 Task: Set the Layer A modulation for the ISDB-T reception parameter to 16-VSB.
Action: Mouse moved to (91, 11)
Screenshot: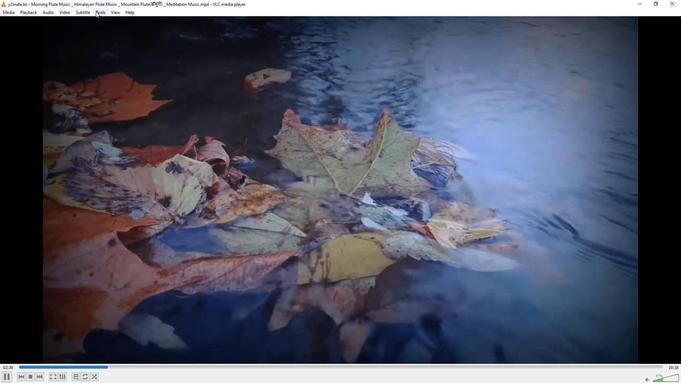 
Action: Mouse pressed left at (91, 11)
Screenshot: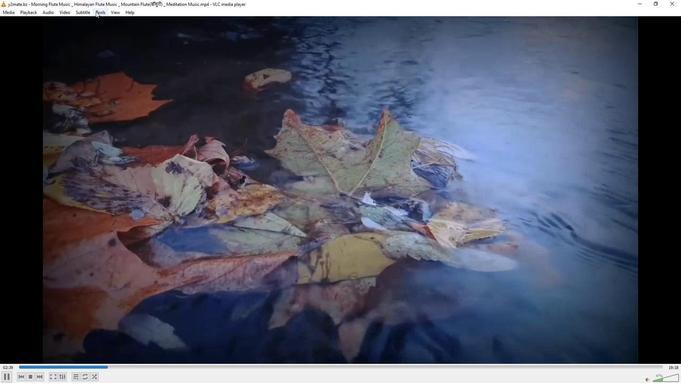 
Action: Mouse moved to (101, 96)
Screenshot: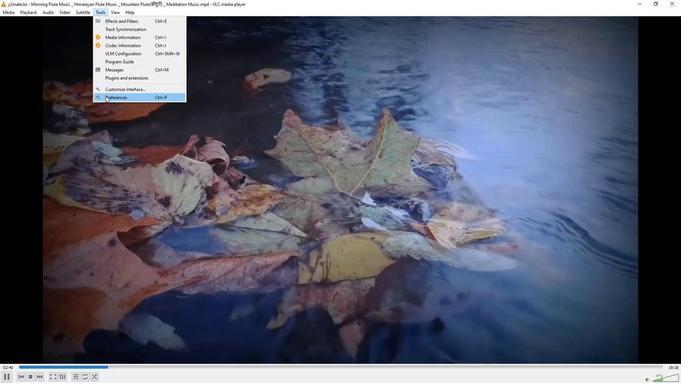 
Action: Mouse pressed left at (101, 96)
Screenshot: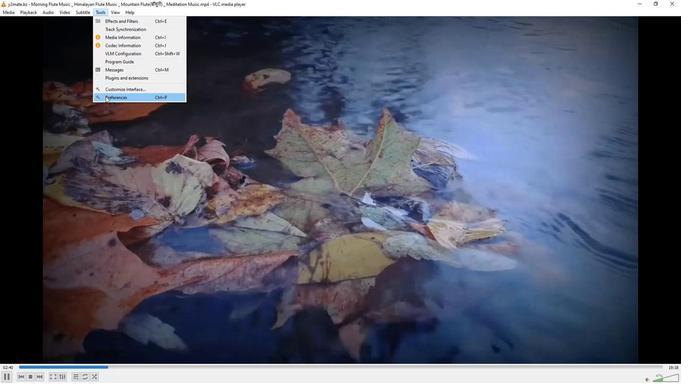 
Action: Mouse moved to (222, 316)
Screenshot: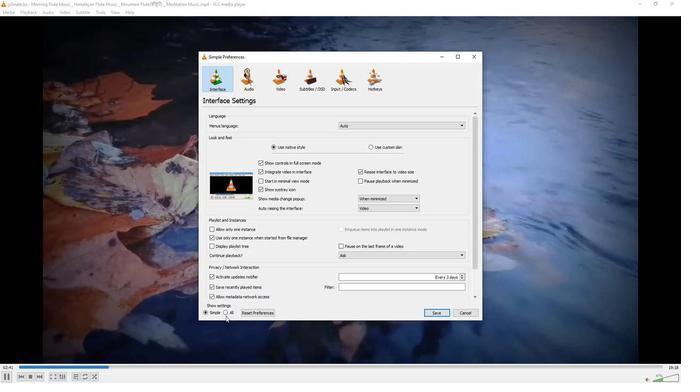 
Action: Mouse pressed left at (222, 316)
Screenshot: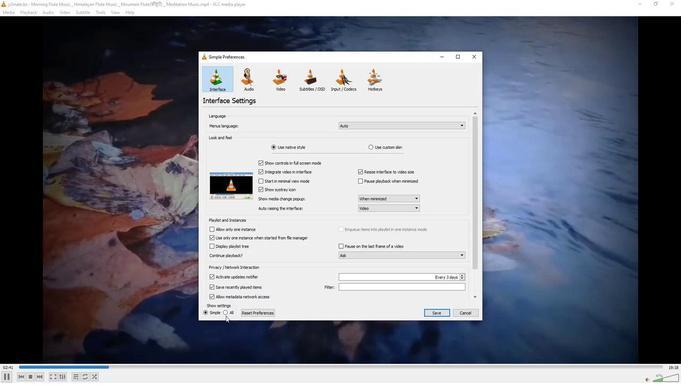 
Action: Mouse moved to (222, 316)
Screenshot: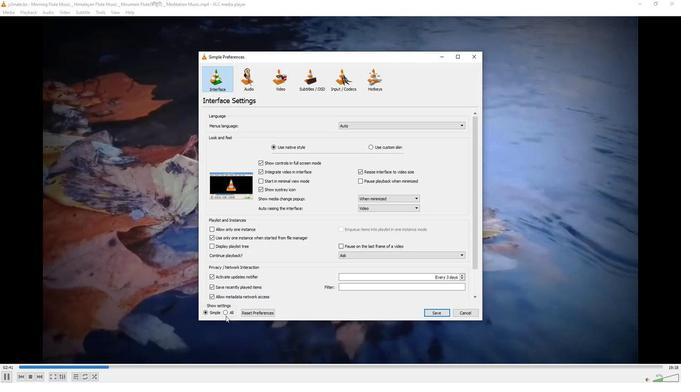 
Action: Mouse pressed left at (222, 316)
Screenshot: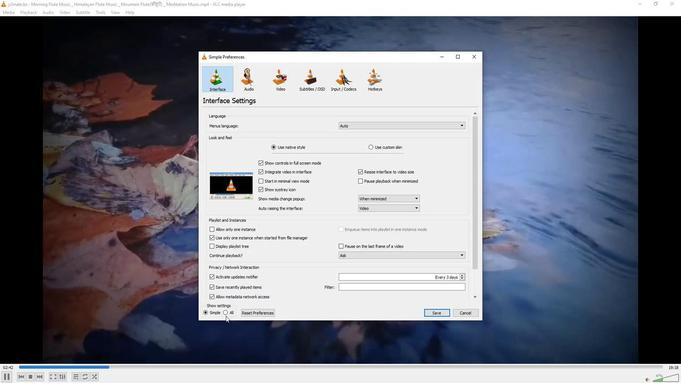 
Action: Mouse moved to (222, 314)
Screenshot: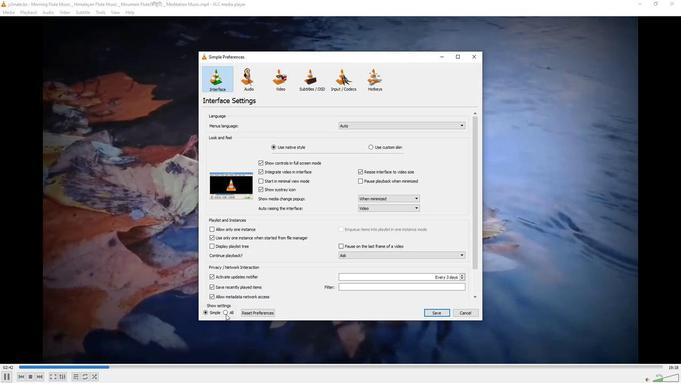 
Action: Mouse pressed left at (222, 314)
Screenshot: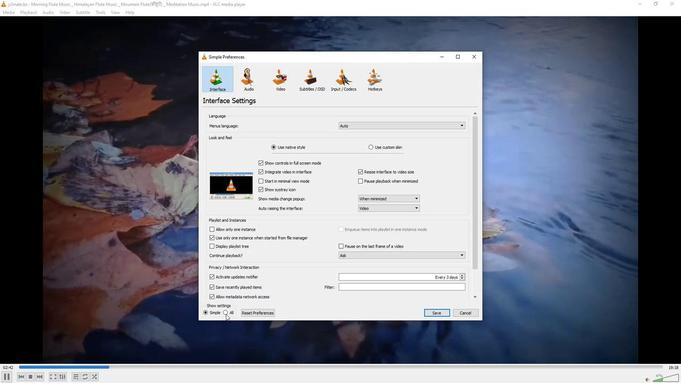 
Action: Mouse moved to (211, 193)
Screenshot: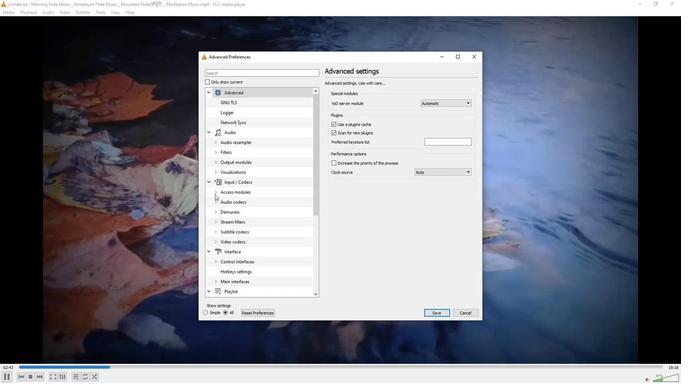 
Action: Mouse pressed left at (211, 193)
Screenshot: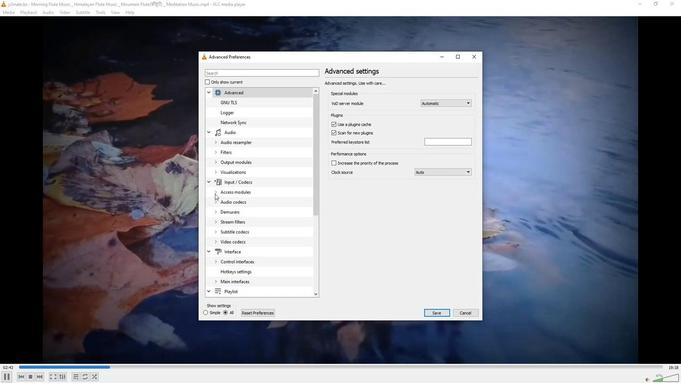 
Action: Mouse moved to (225, 249)
Screenshot: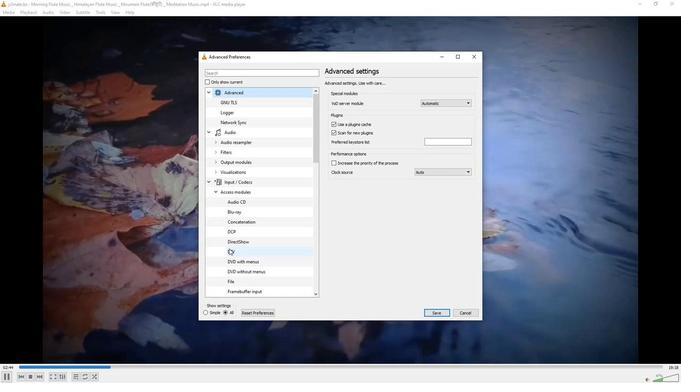
Action: Mouse pressed left at (225, 249)
Screenshot: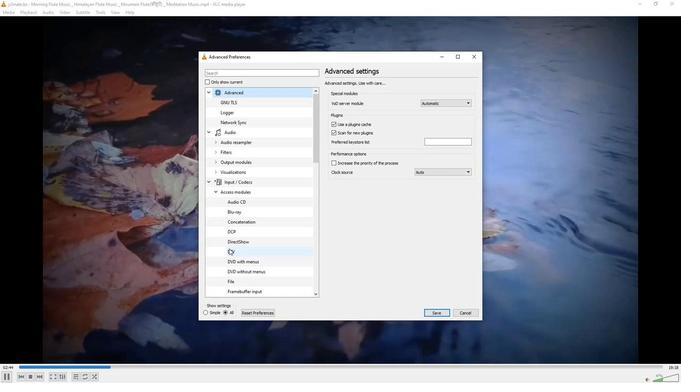 
Action: Mouse moved to (439, 233)
Screenshot: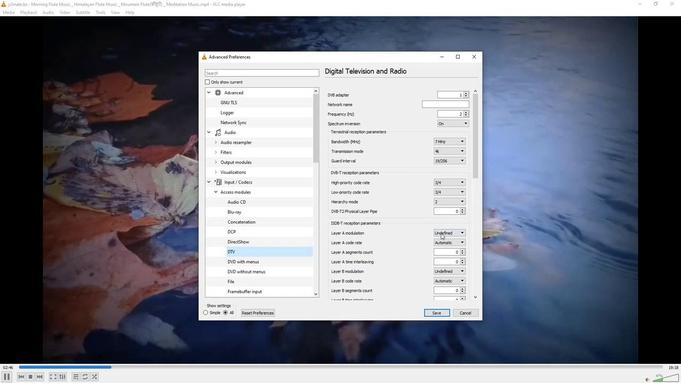 
Action: Mouse pressed left at (439, 233)
Screenshot: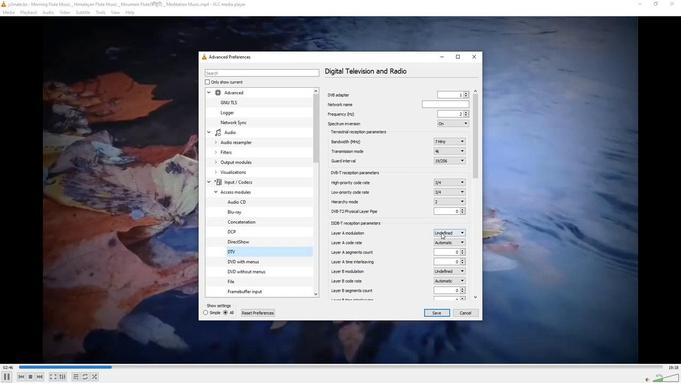 
Action: Mouse moved to (438, 274)
Screenshot: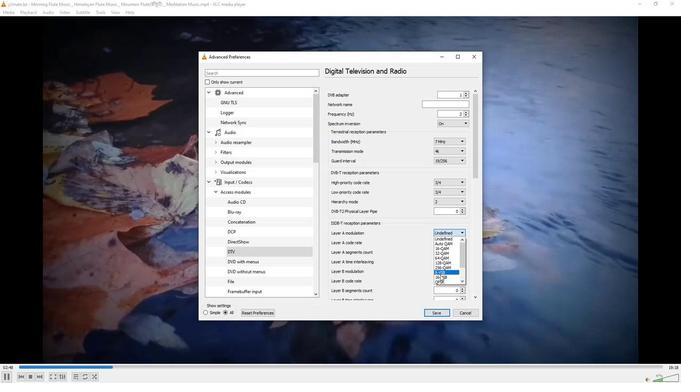 
Action: Mouse pressed left at (438, 274)
Screenshot: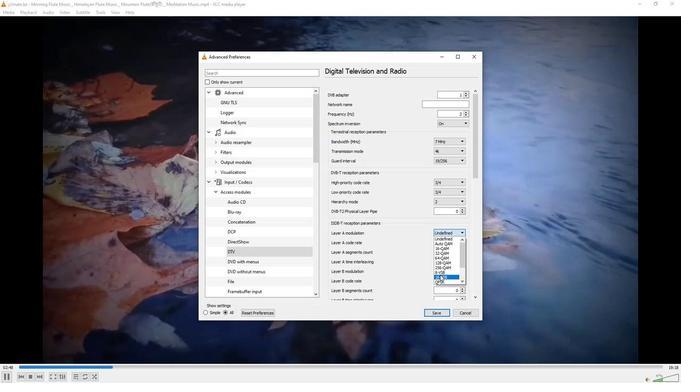 
Action: Mouse moved to (413, 262)
Screenshot: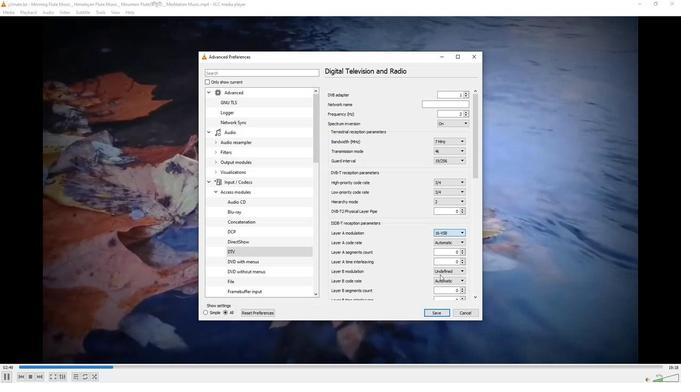 
